 Task: Find the shortest route from Milwaukee to Milwaukee Art Museum.
Action: Mouse moved to (216, 63)
Screenshot: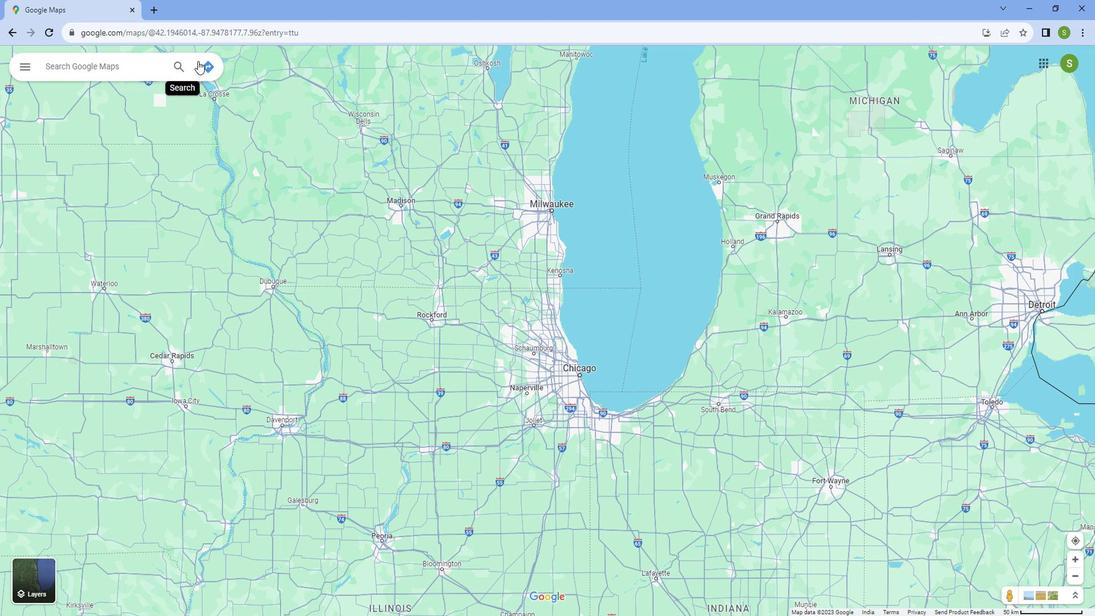 
Action: Mouse pressed left at (216, 63)
Screenshot: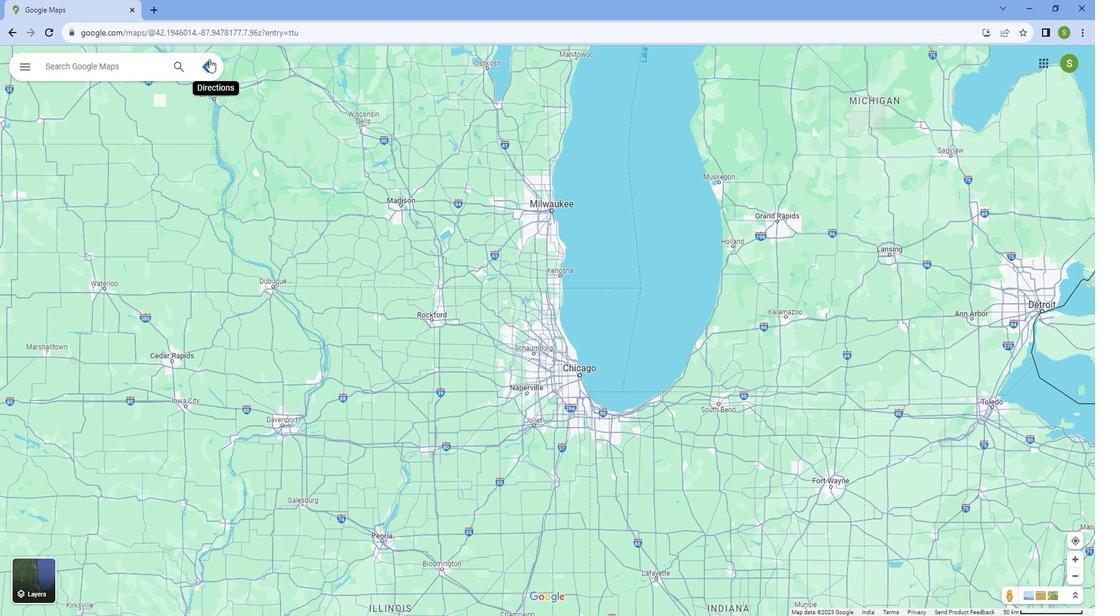 
Action: Mouse moved to (119, 100)
Screenshot: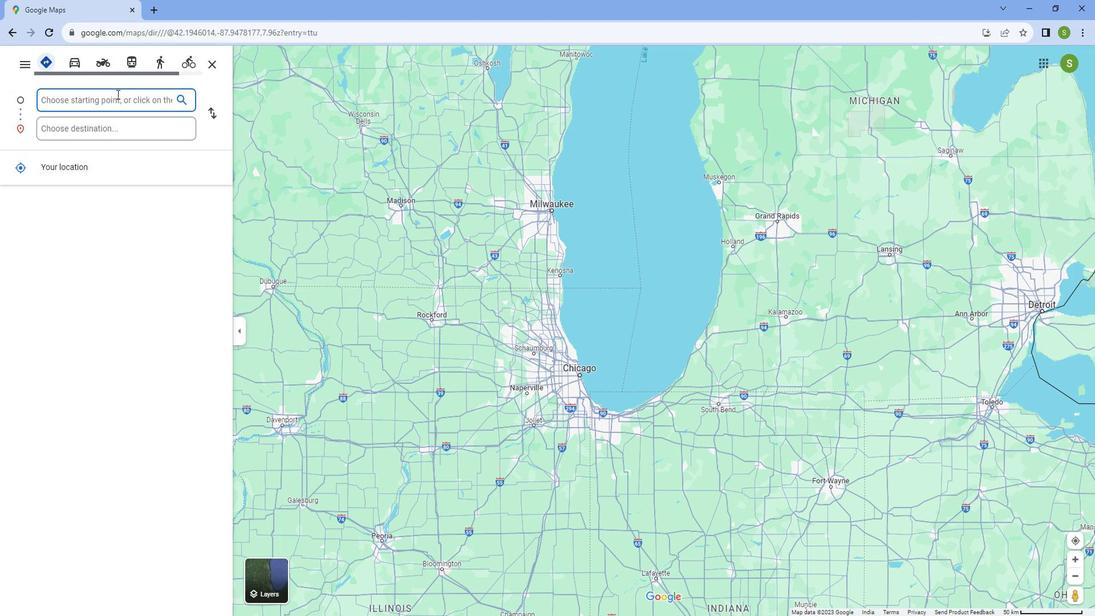 
Action: Mouse pressed left at (119, 100)
Screenshot: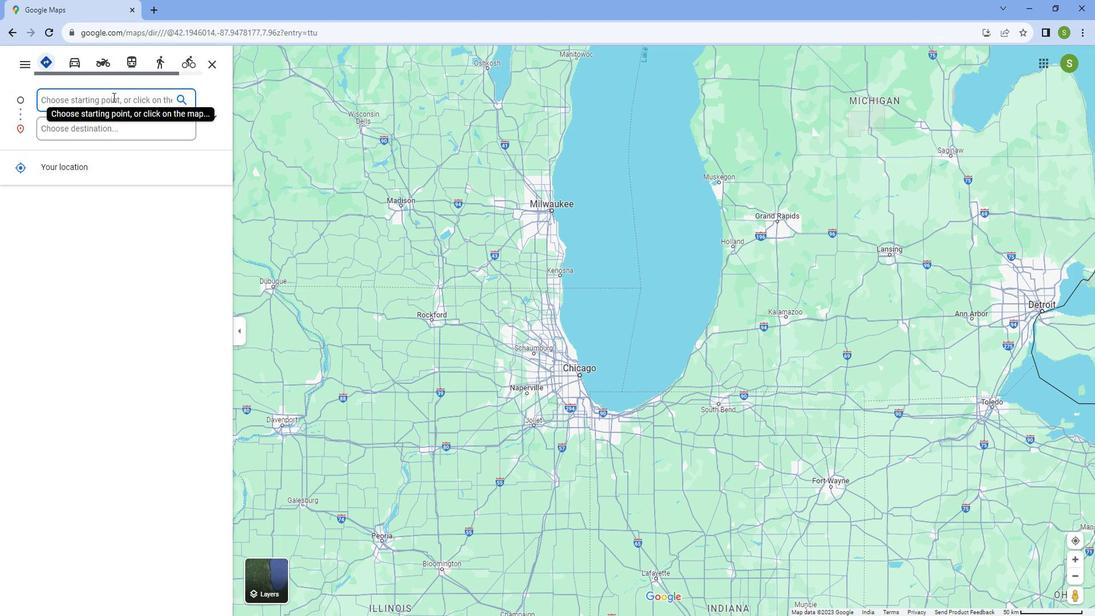 
Action: Key pressed <Key.caps_lock>M<Key.caps_lock>ilwaukee
Screenshot: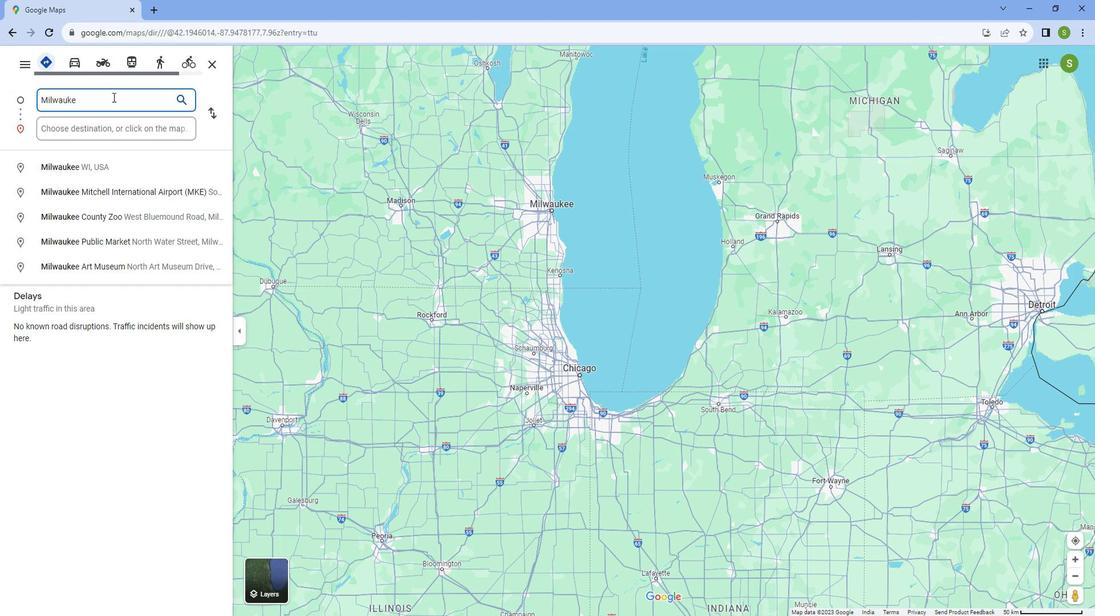 
Action: Mouse moved to (51, 159)
Screenshot: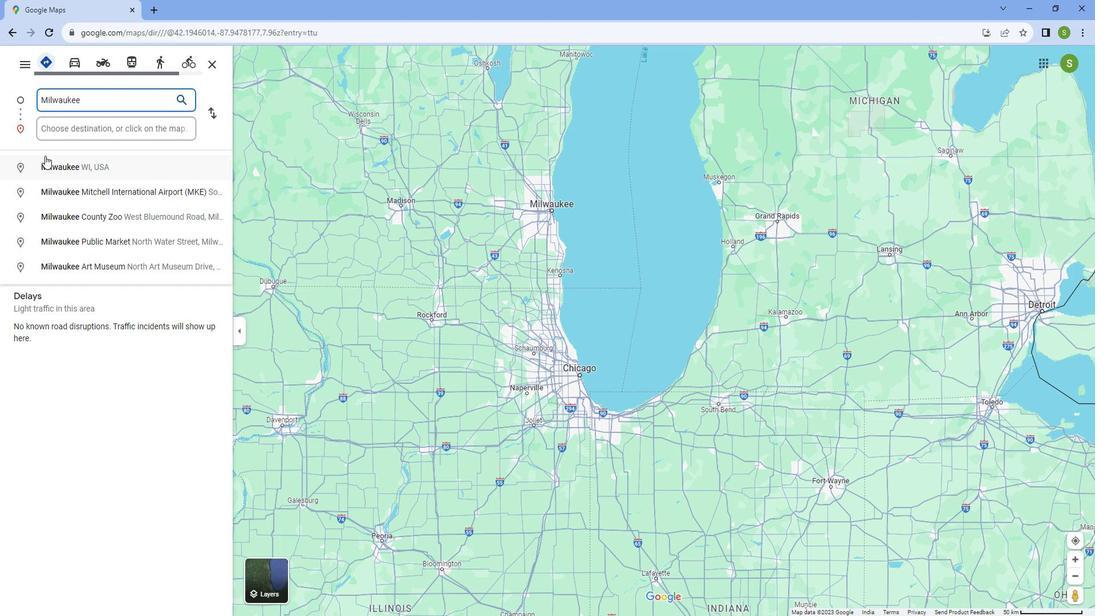 
Action: Mouse pressed left at (51, 159)
Screenshot: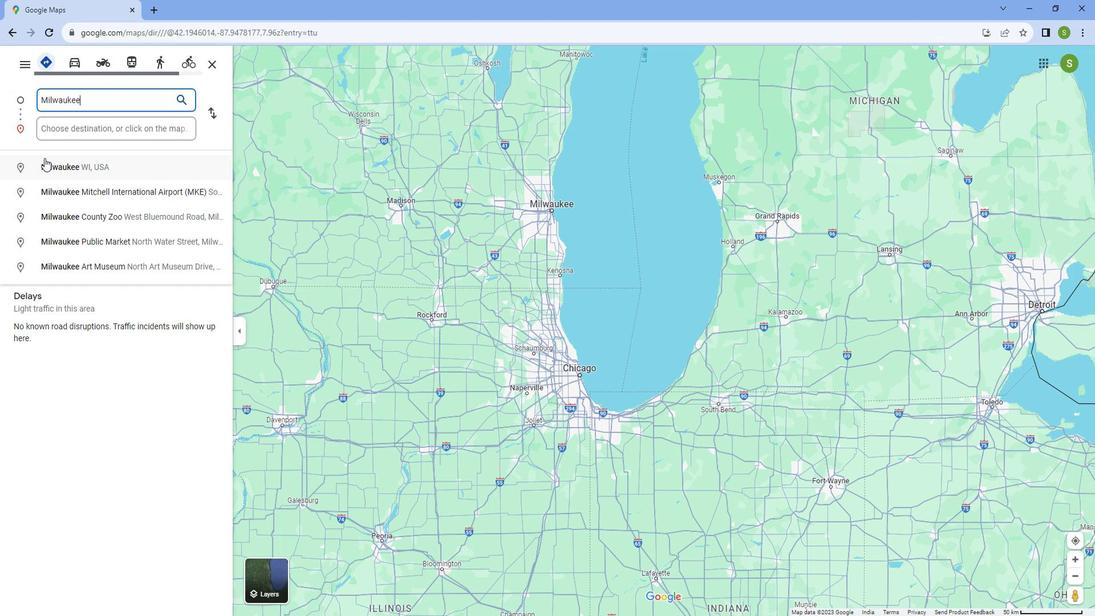 
Action: Mouse moved to (82, 129)
Screenshot: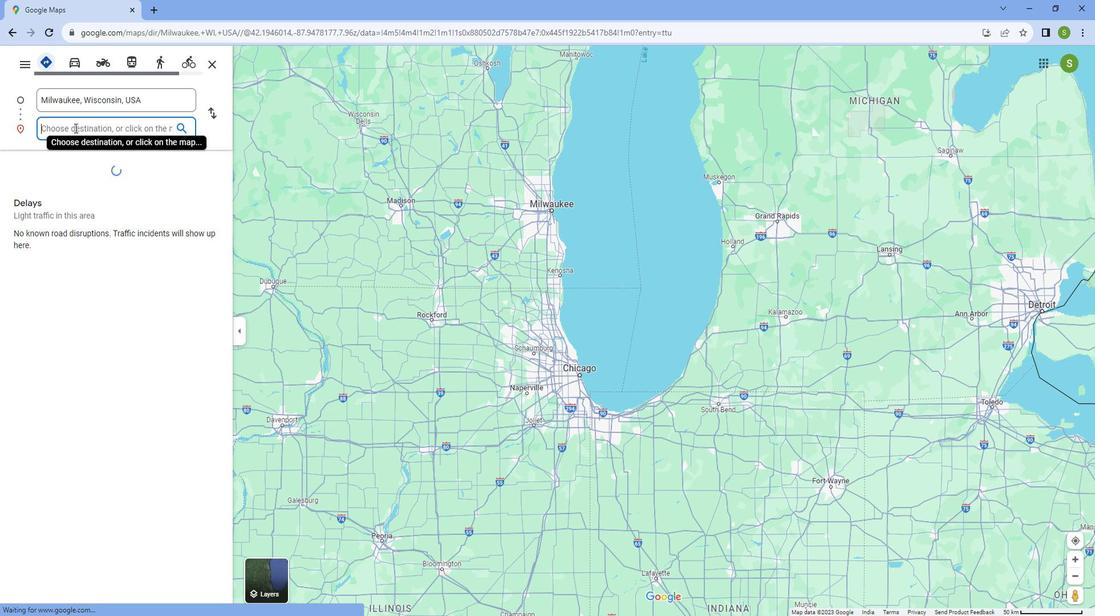 
Action: Mouse pressed left at (82, 129)
Screenshot: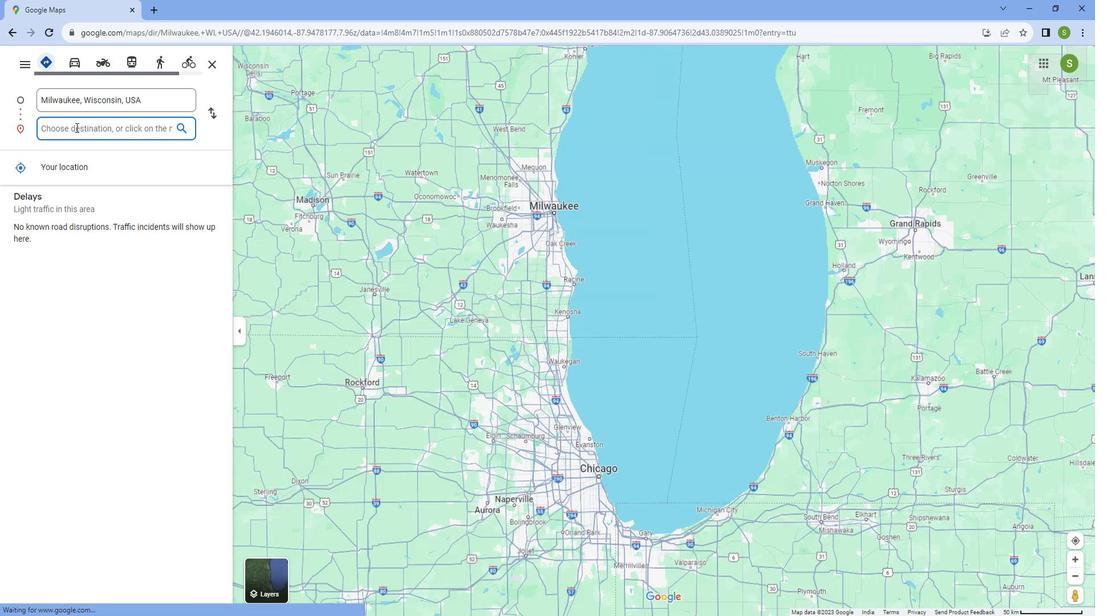 
Action: Key pressed <Key.caps_lock>M<Key.caps_lock>ilwaukee<Key.space><Key.caps_lock>A<Key.caps_lock>rt<Key.space><Key.caps_lock>M<Key.caps_lock>useum
Screenshot: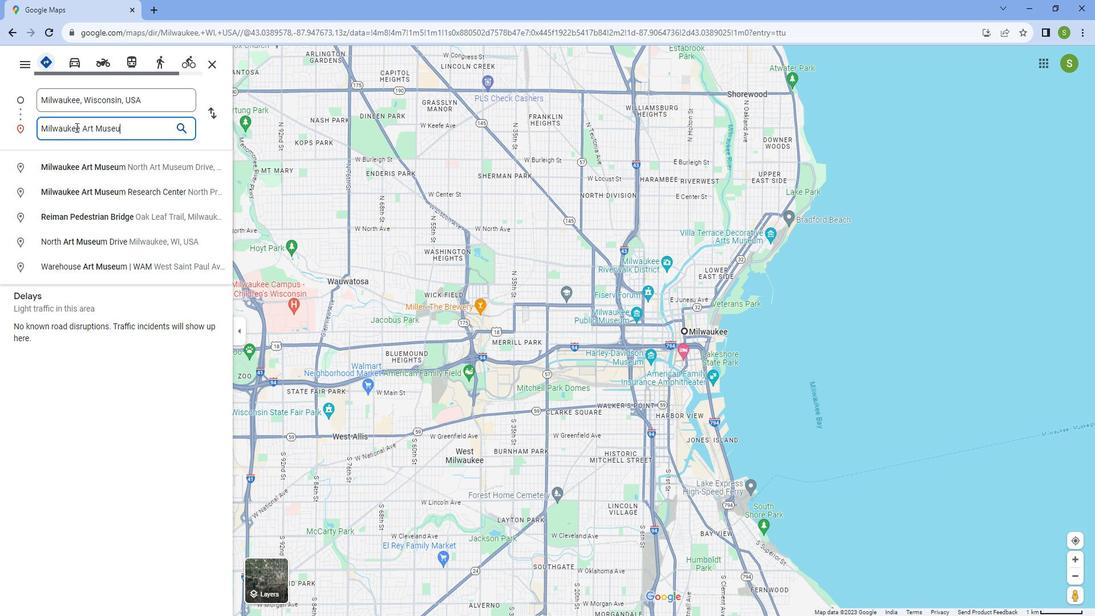 
Action: Mouse moved to (113, 160)
Screenshot: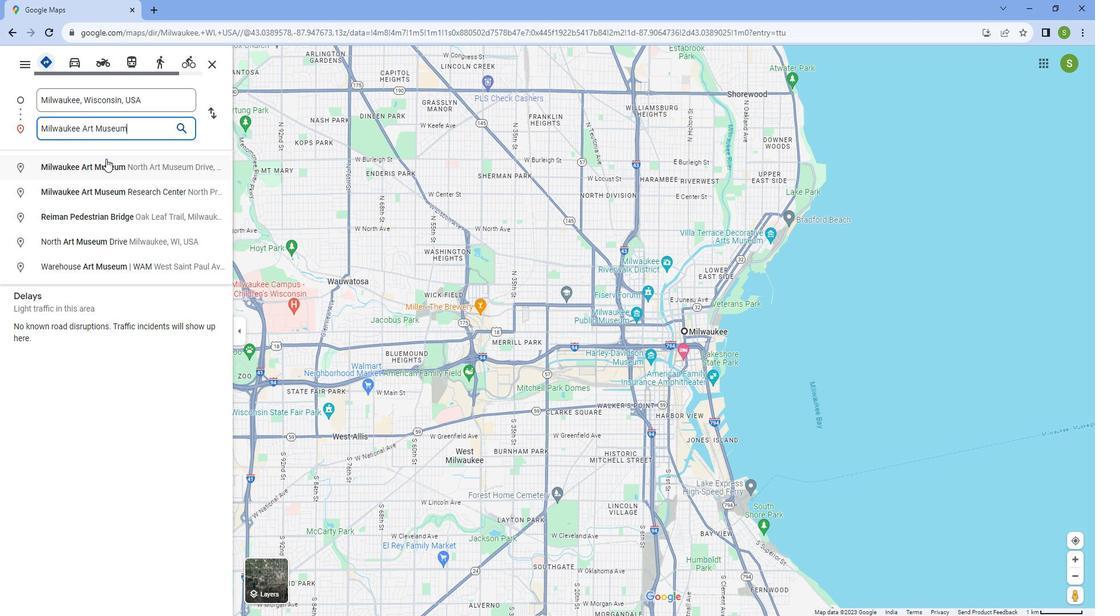 
Action: Mouse pressed left at (113, 160)
Screenshot: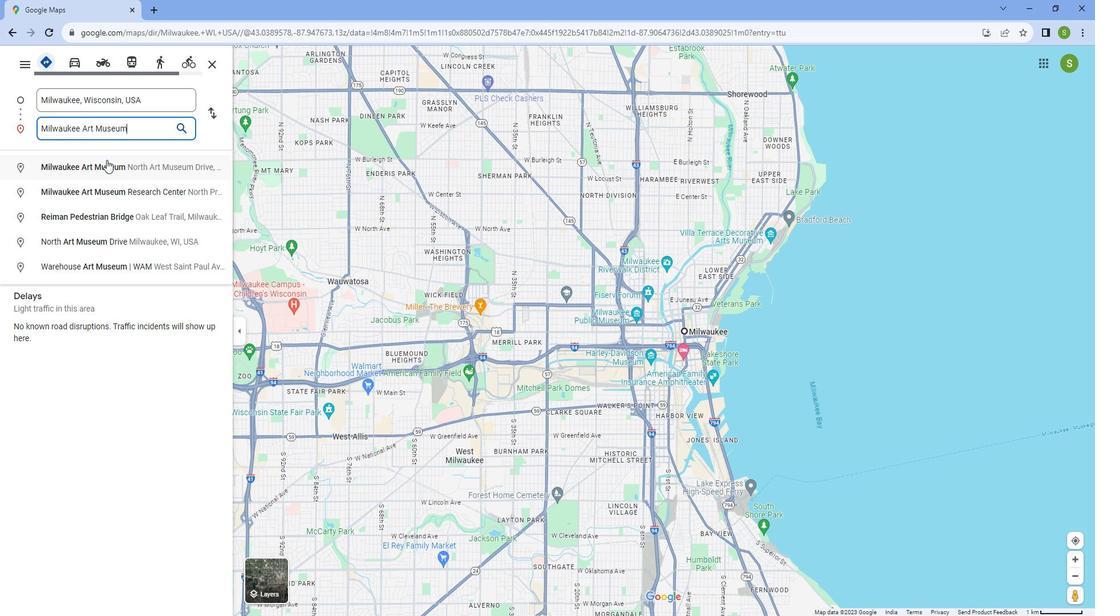 
Action: Mouse moved to (65, 280)
Screenshot: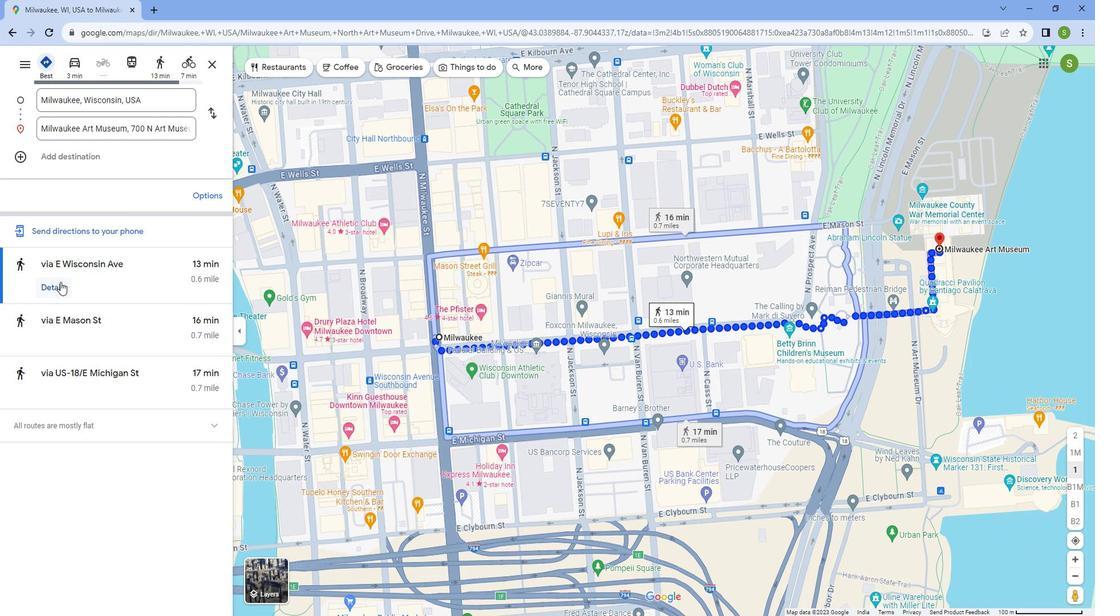 
Action: Mouse pressed left at (65, 280)
Screenshot: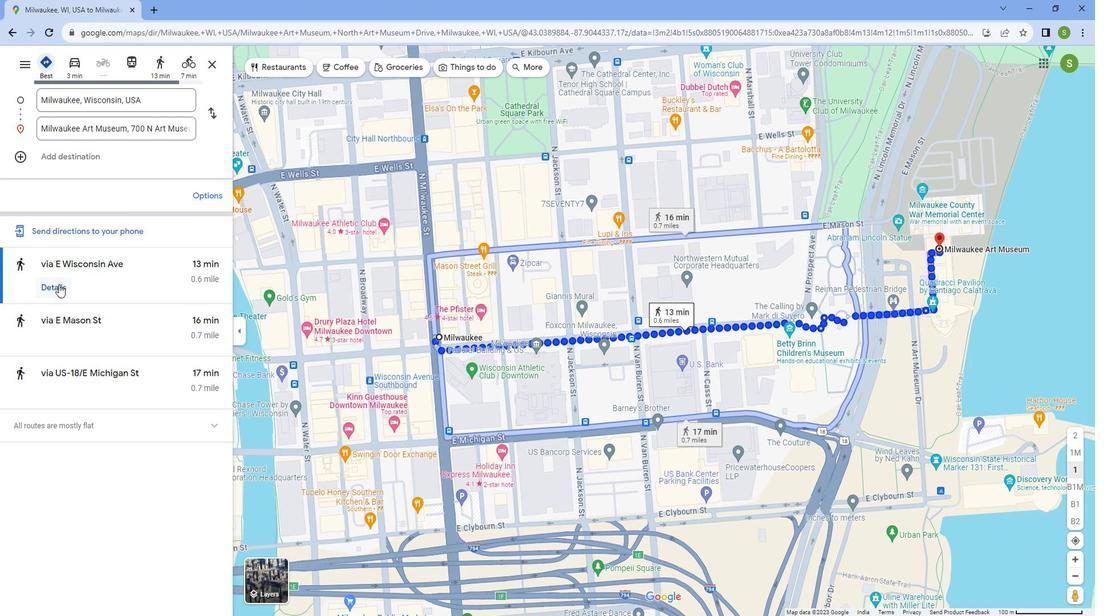 
Action: Mouse moved to (97, 265)
Screenshot: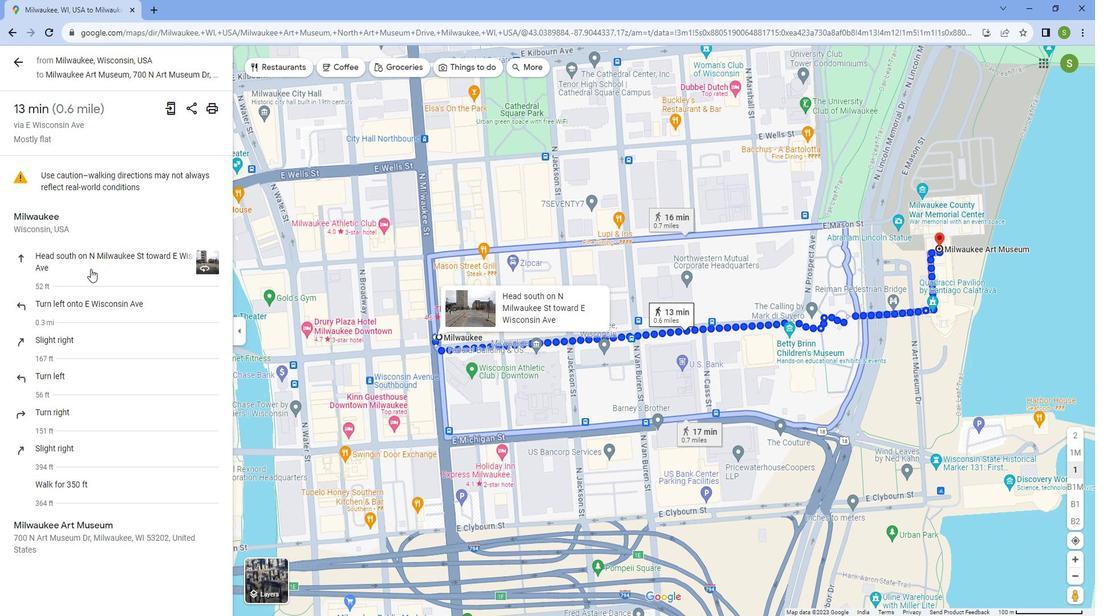 
Action: Mouse scrolled (97, 264) with delta (0, 0)
Screenshot: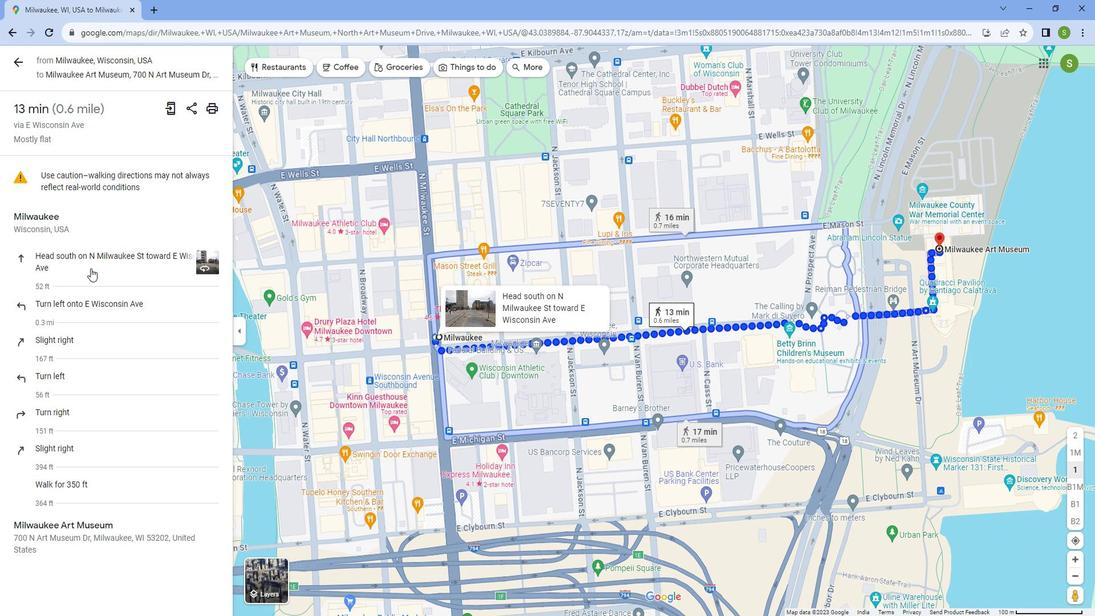 
Action: Mouse scrolled (97, 264) with delta (0, 0)
Screenshot: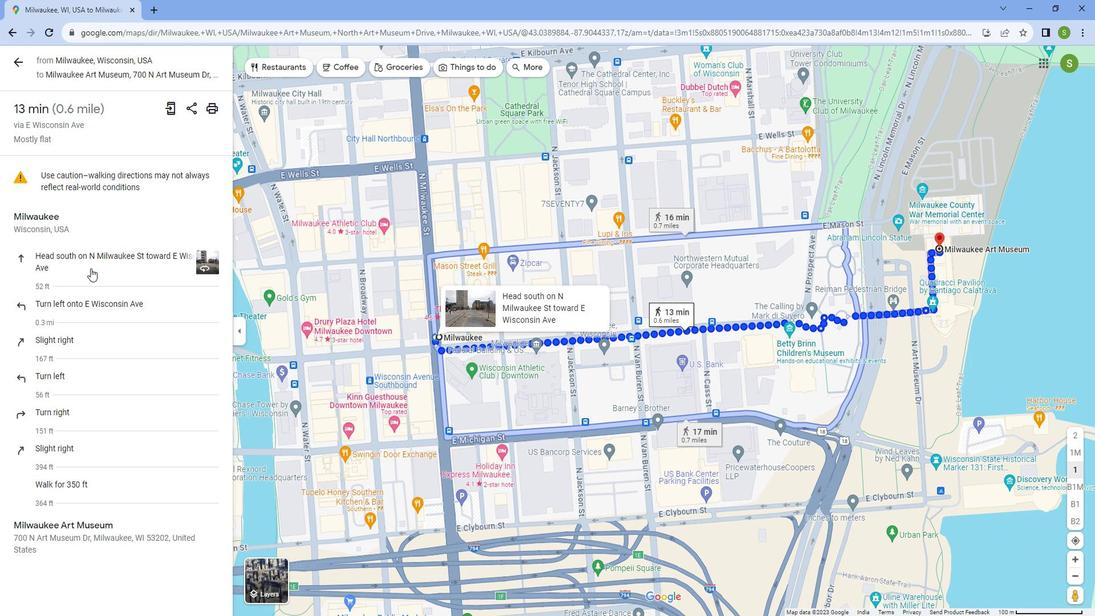 
Action: Mouse scrolled (97, 264) with delta (0, 0)
Screenshot: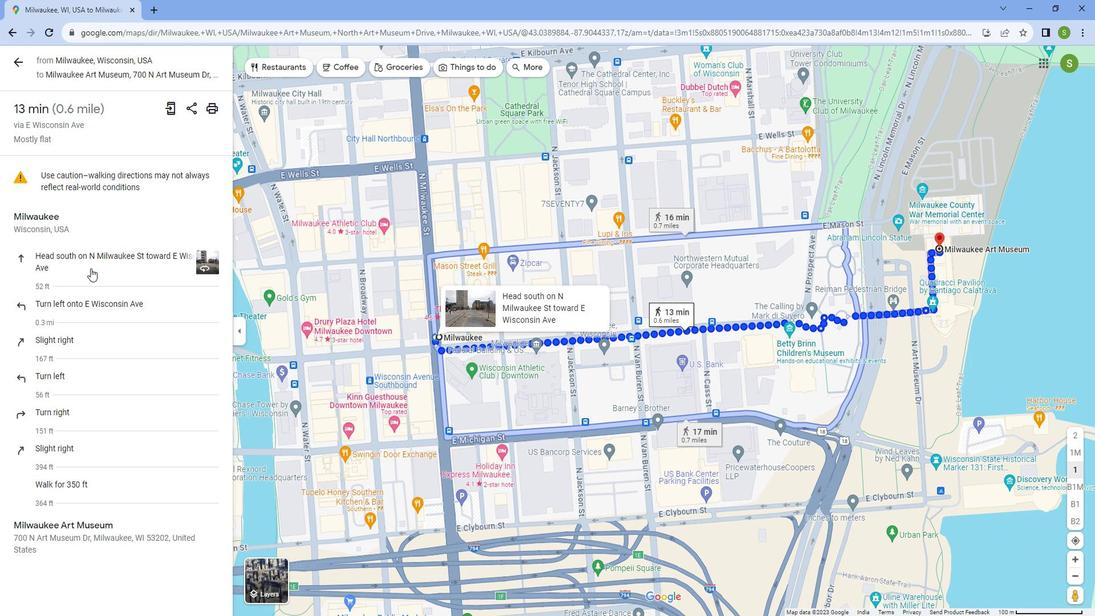 
Action: Mouse scrolled (97, 264) with delta (0, 0)
Screenshot: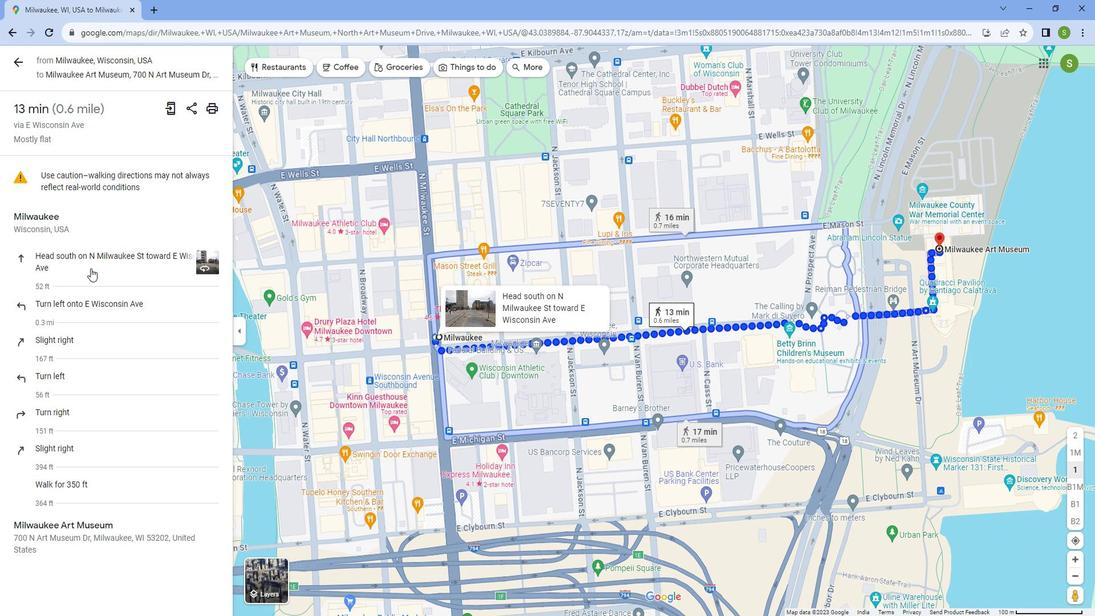 
Action: Mouse scrolled (97, 264) with delta (0, 0)
Screenshot: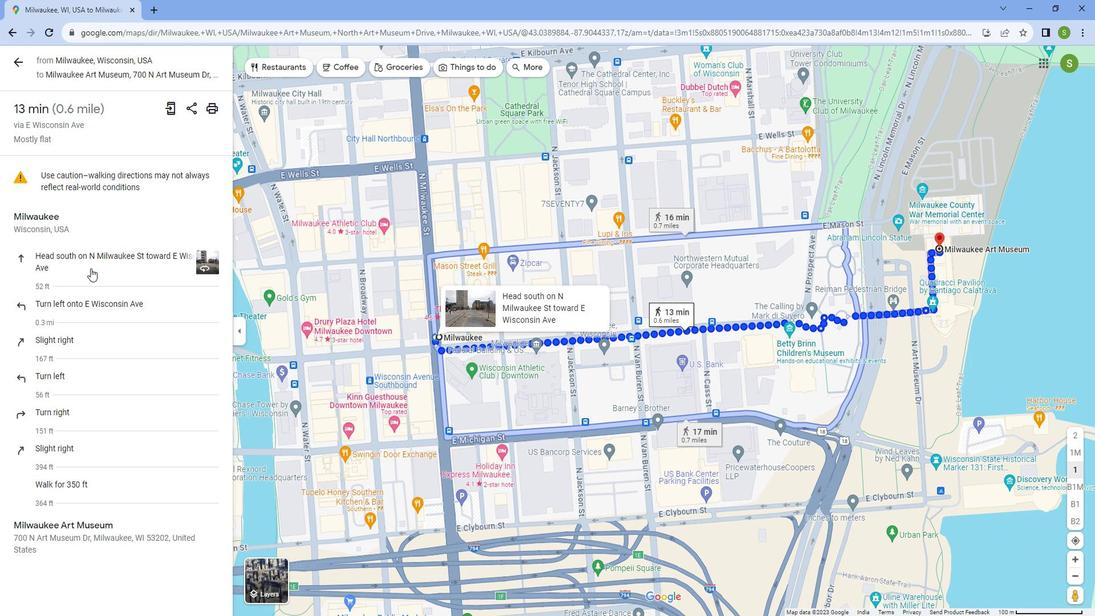 
Action: Mouse scrolled (97, 264) with delta (0, 0)
Screenshot: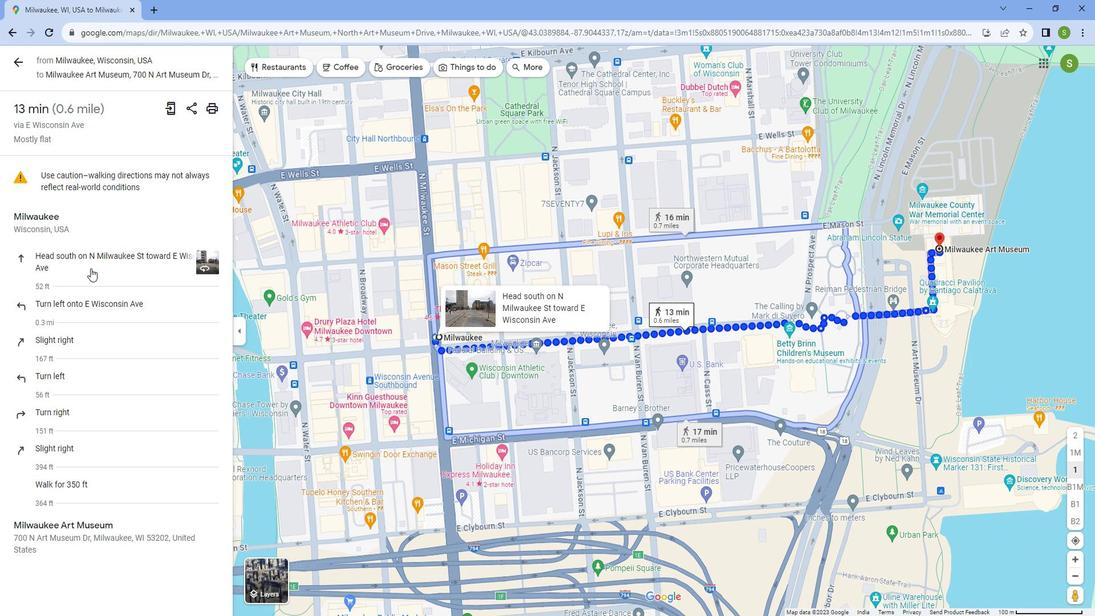 
Action: Mouse moved to (120, 266)
Screenshot: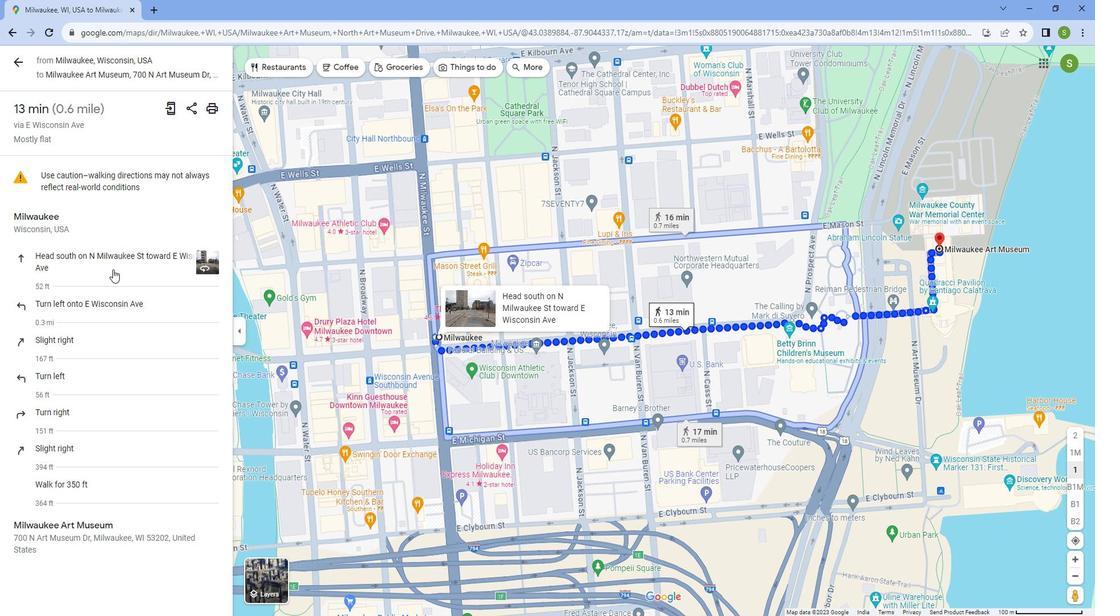 
